 Task: Sort the products in the category "IPA" by relevance.
Action: Mouse moved to (908, 304)
Screenshot: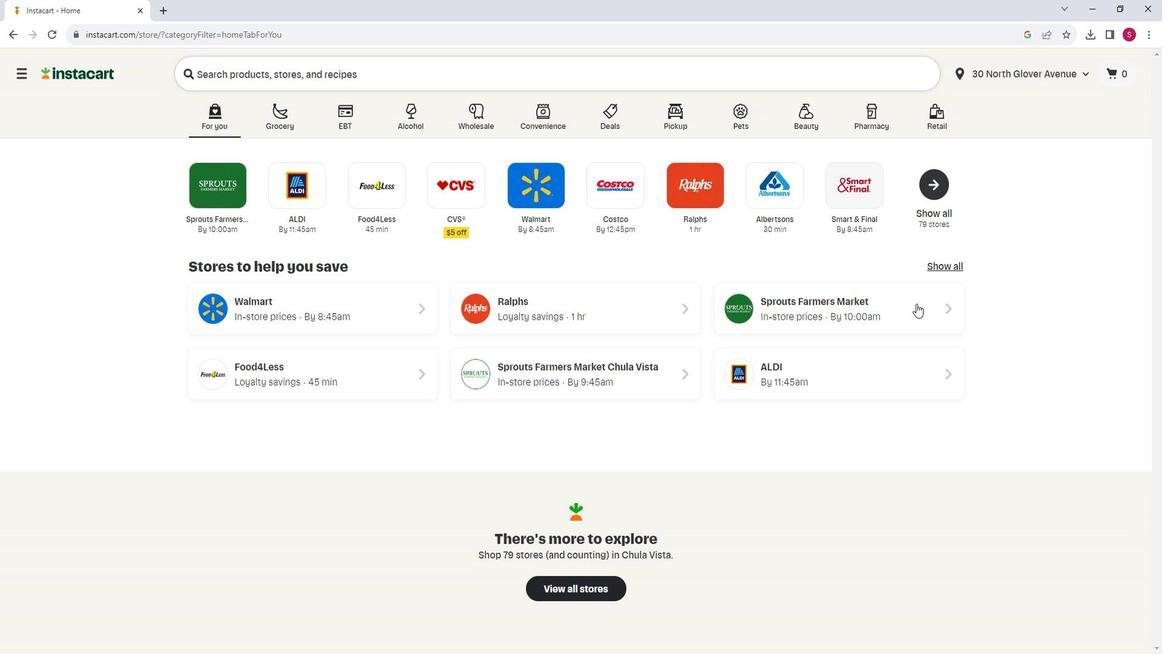 
Action: Mouse pressed left at (908, 304)
Screenshot: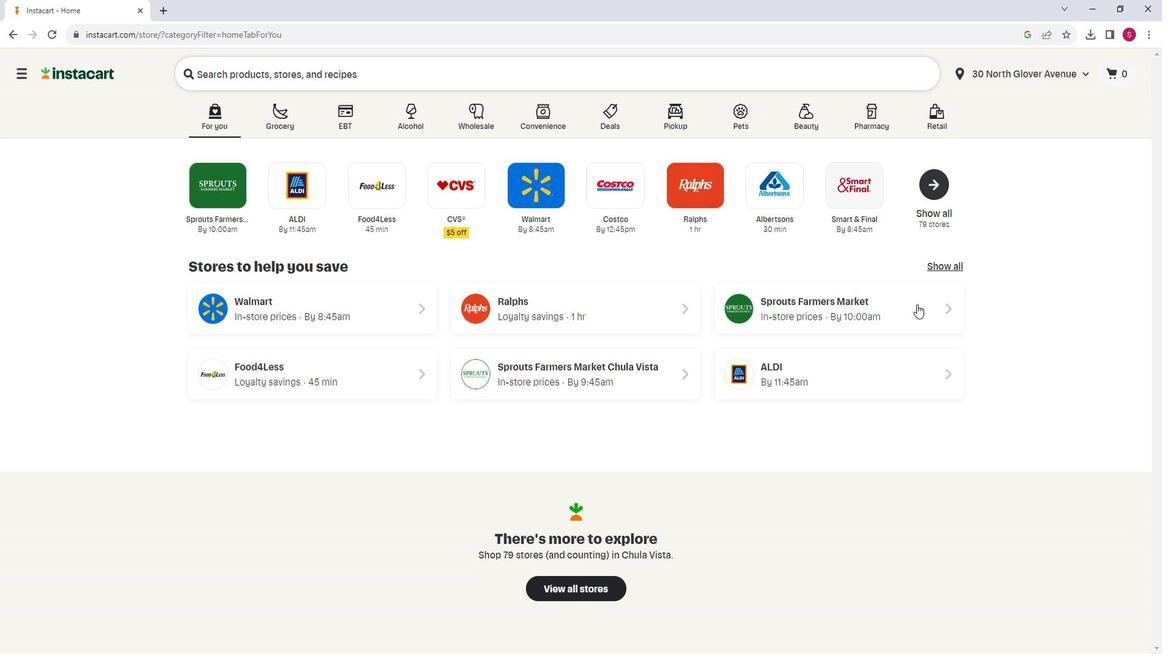 
Action: Mouse moved to (109, 523)
Screenshot: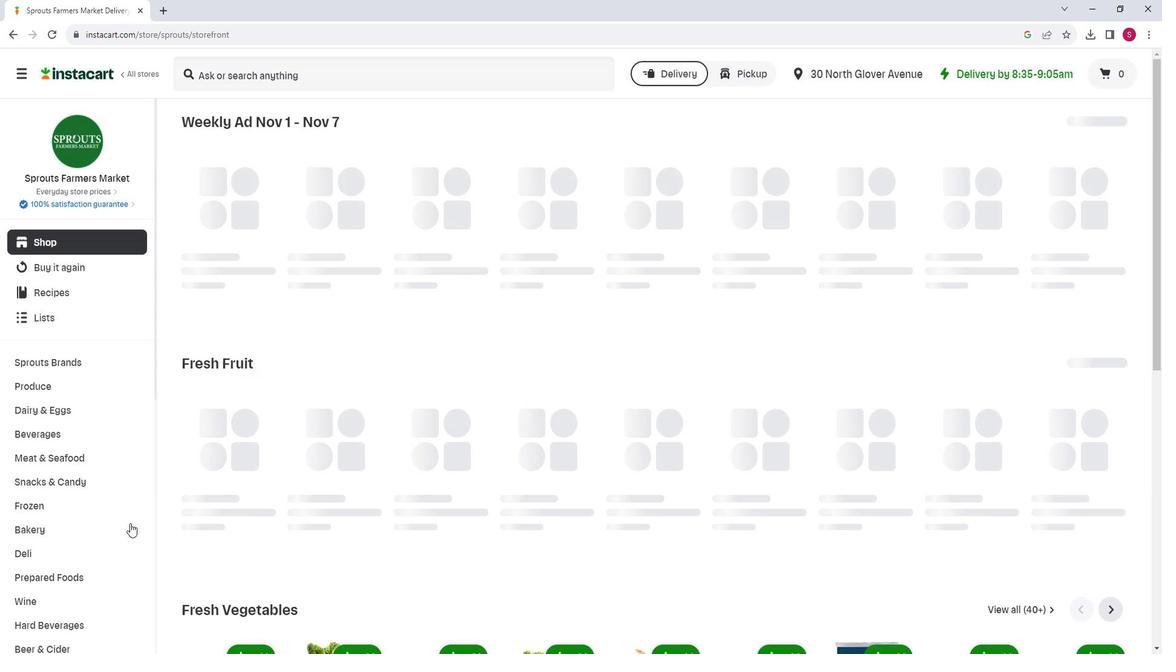 
Action: Mouse scrolled (109, 522) with delta (0, -1)
Screenshot: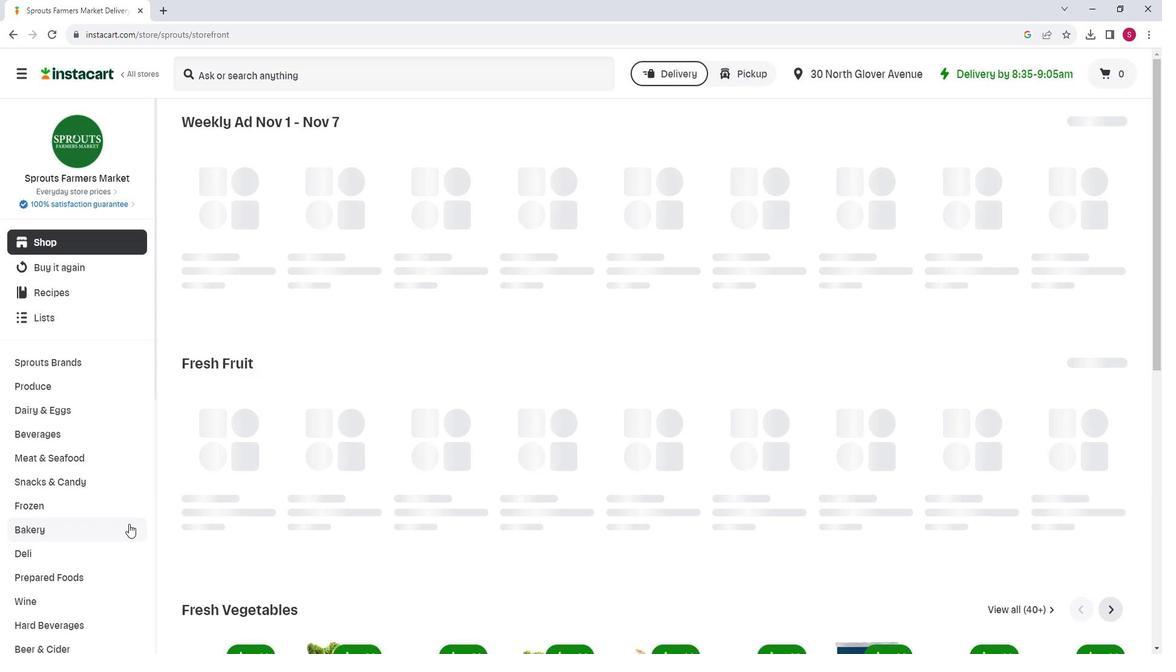 
Action: Mouse moved to (109, 524)
Screenshot: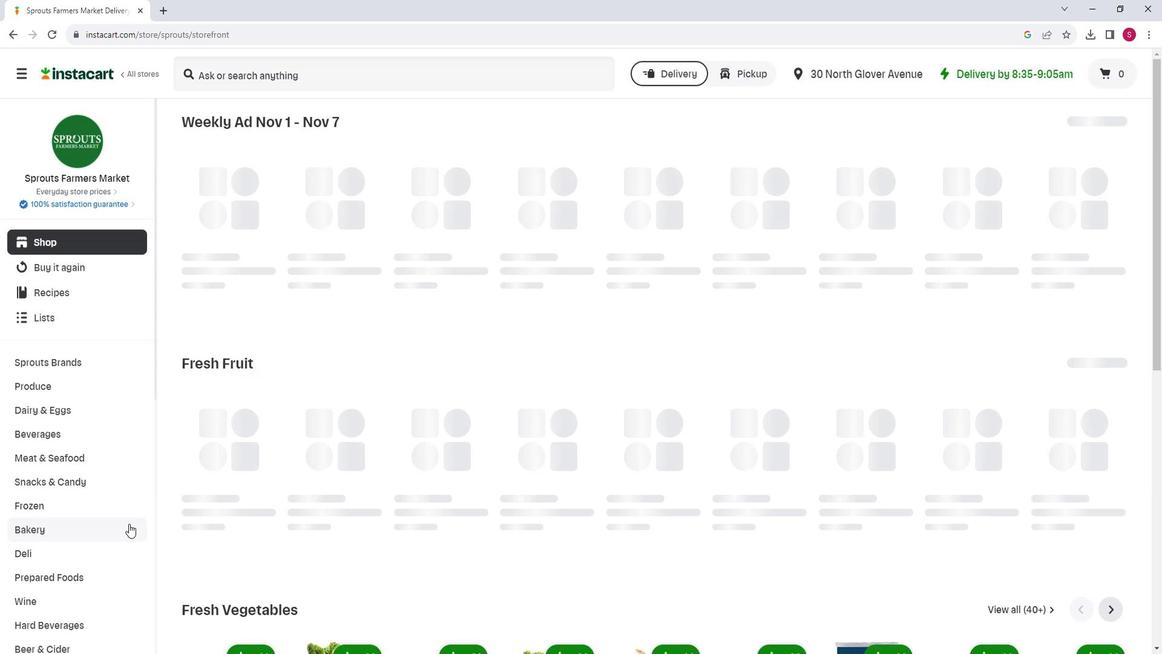 
Action: Mouse scrolled (109, 523) with delta (0, 0)
Screenshot: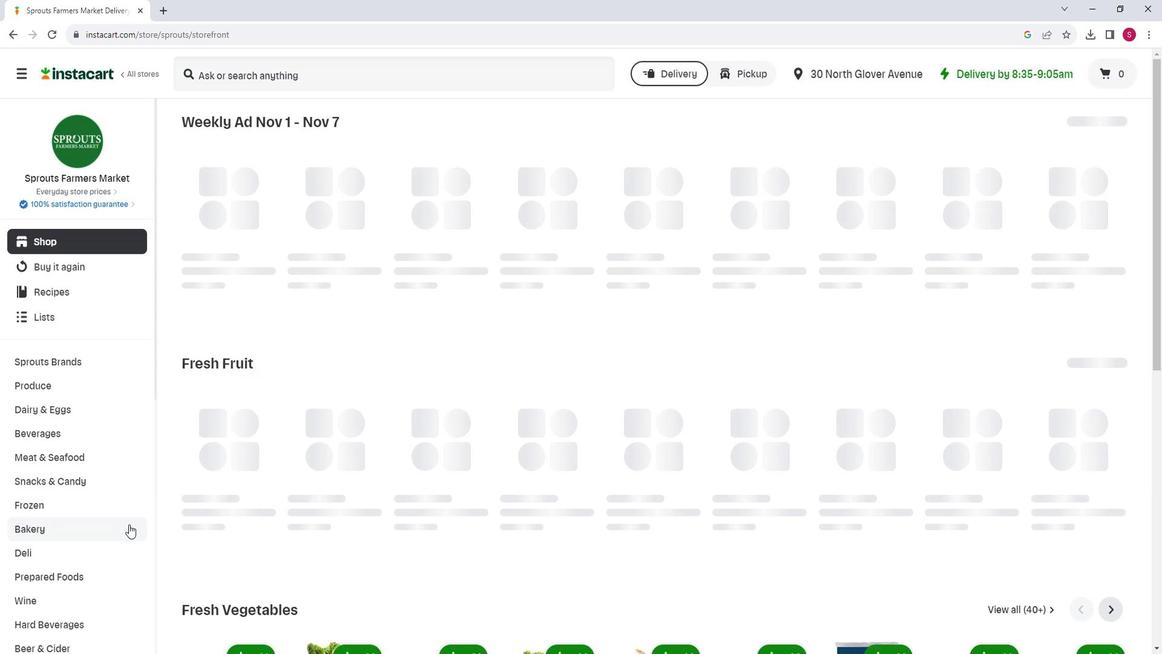 
Action: Mouse moved to (41, 525)
Screenshot: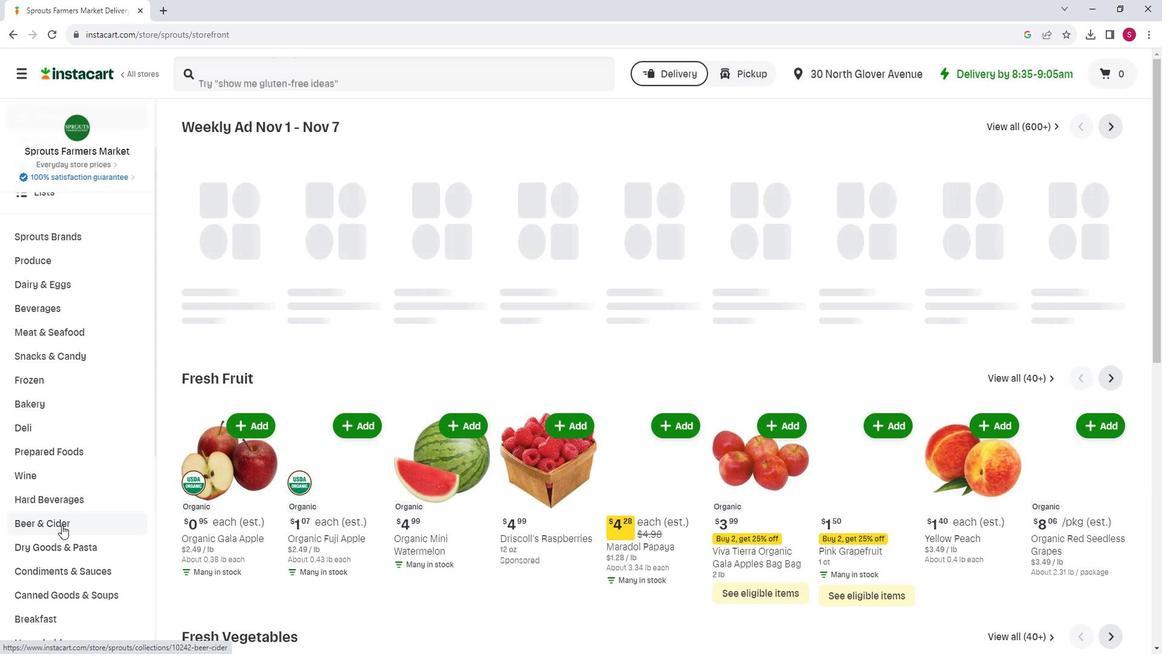 
Action: Mouse pressed left at (41, 525)
Screenshot: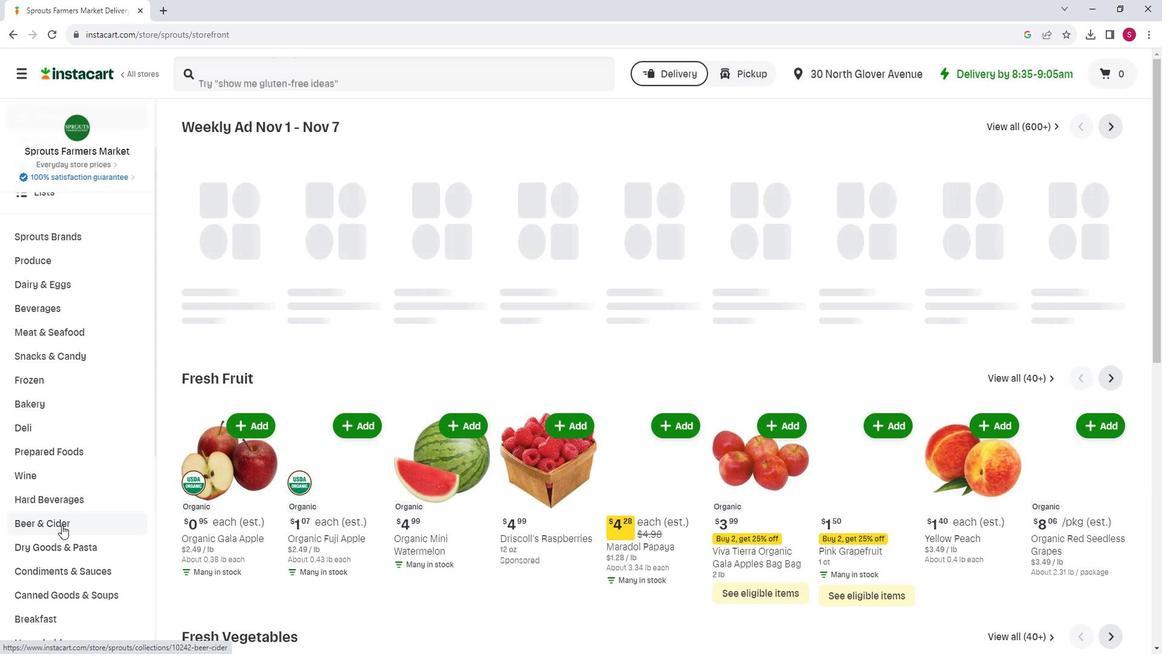
Action: Mouse moved to (255, 153)
Screenshot: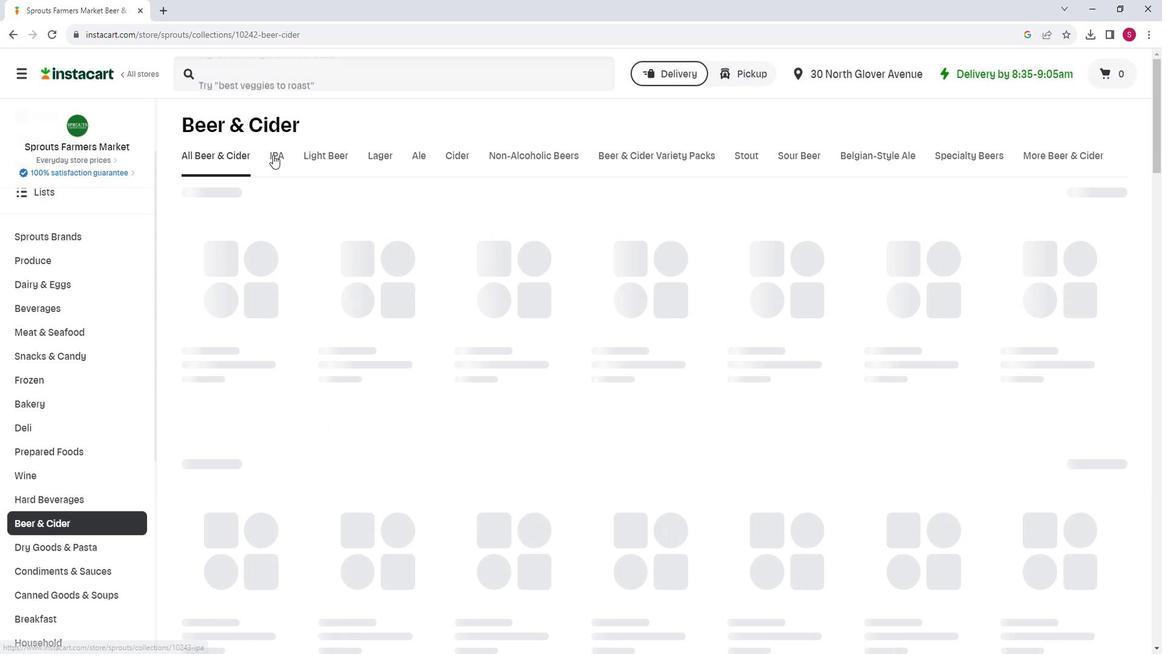 
Action: Mouse pressed left at (255, 153)
Screenshot: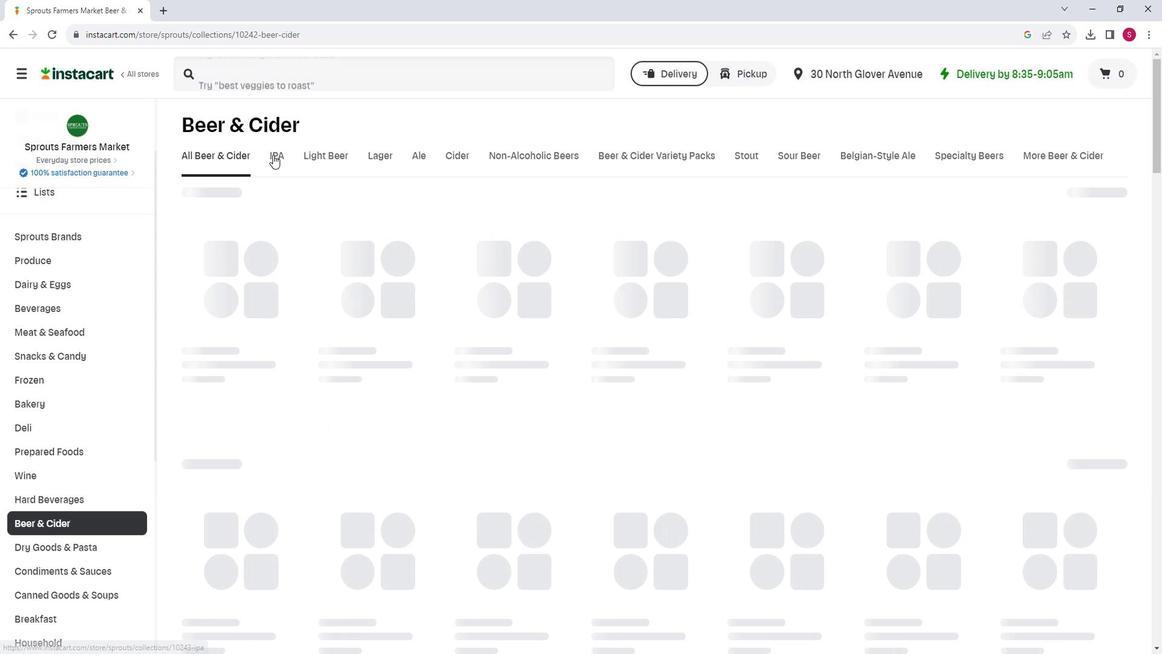 
Action: Mouse moved to (1107, 193)
Screenshot: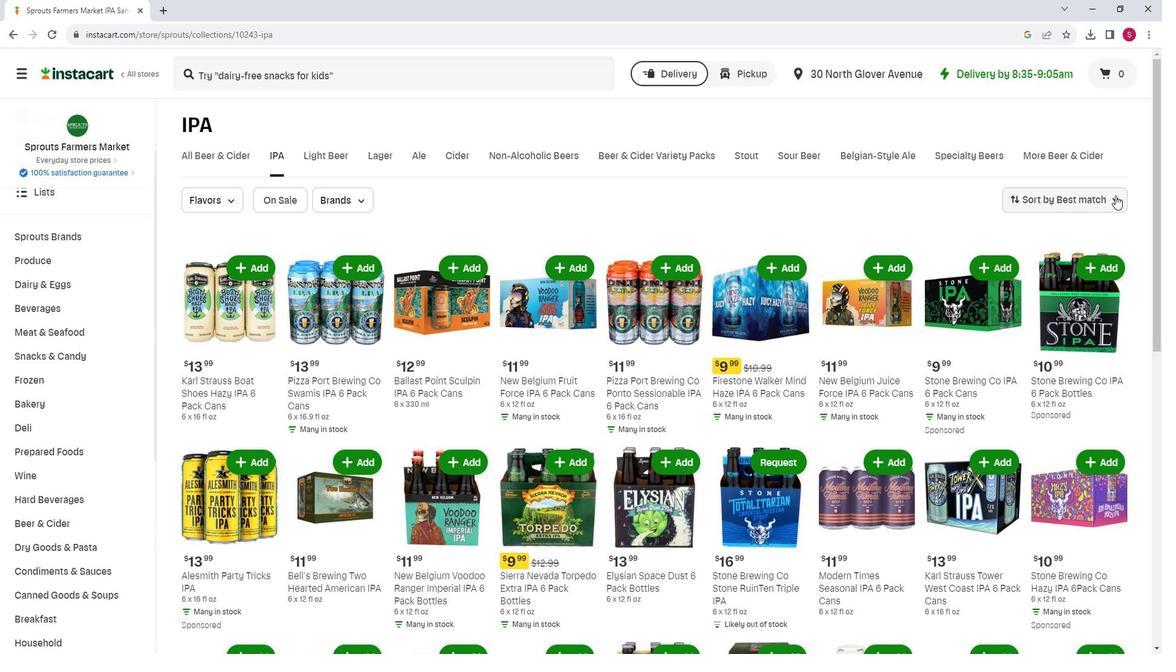 
Action: Mouse pressed left at (1107, 193)
Screenshot: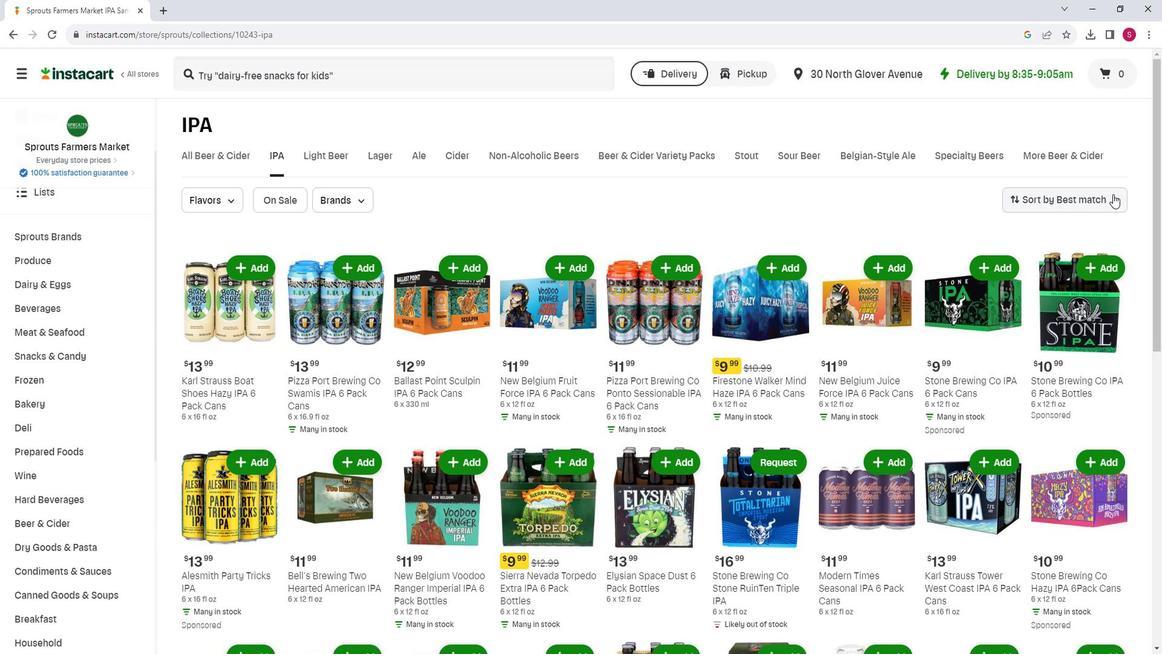 
Action: Mouse moved to (1047, 385)
Screenshot: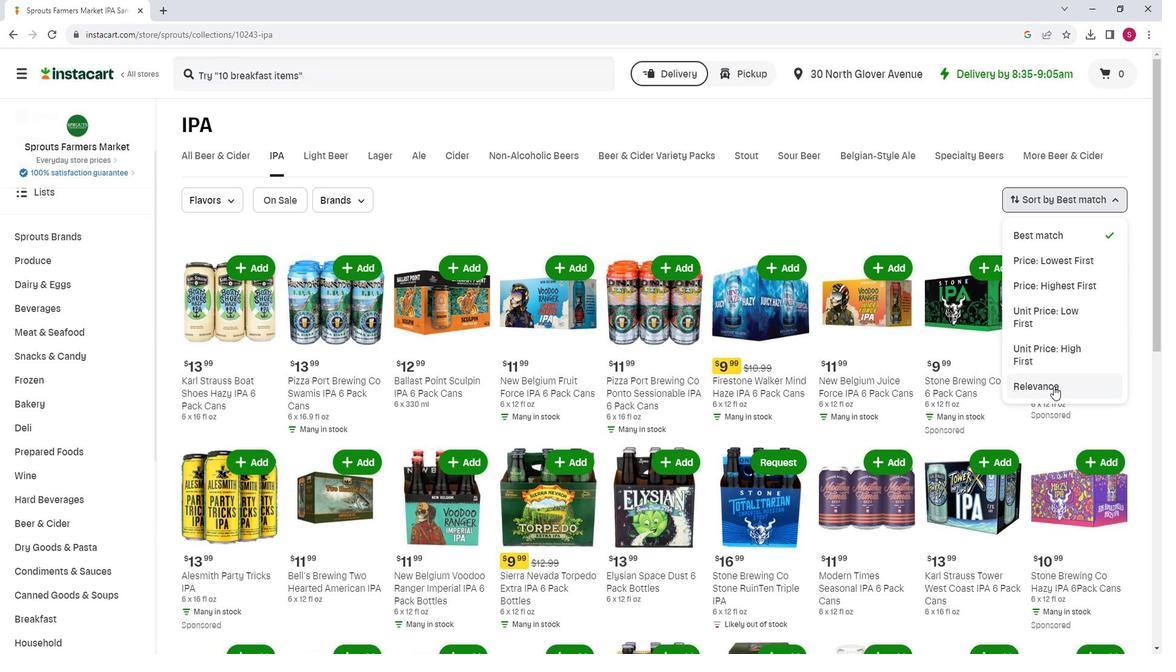 
Action: Mouse pressed left at (1047, 385)
Screenshot: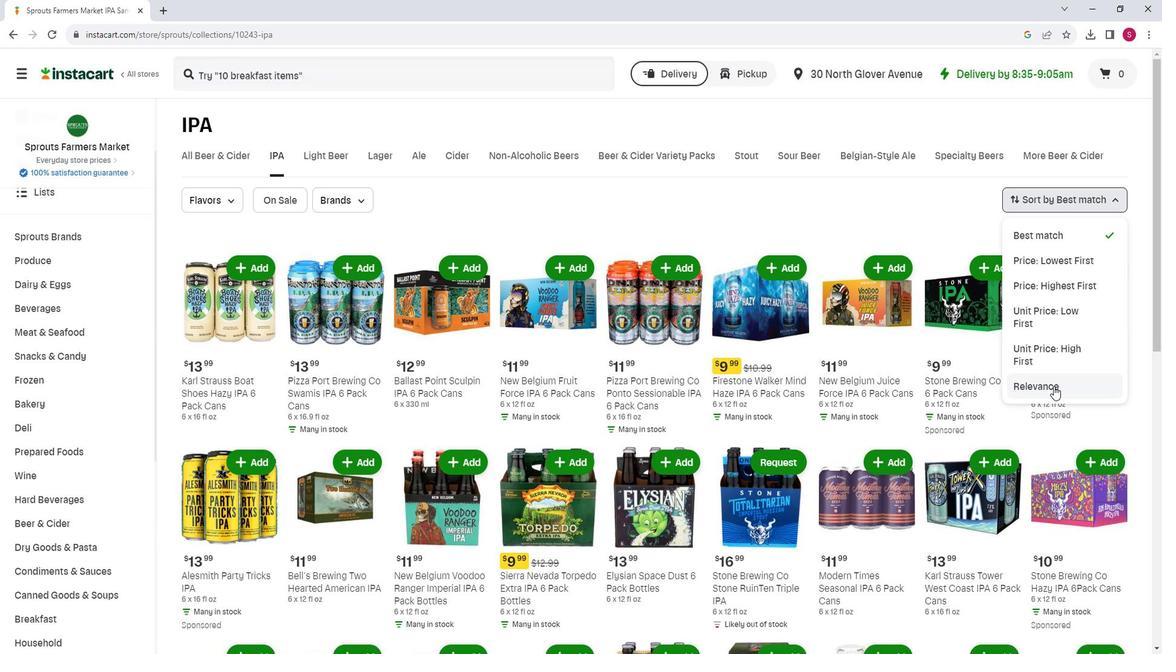 
Action: Mouse moved to (659, 223)
Screenshot: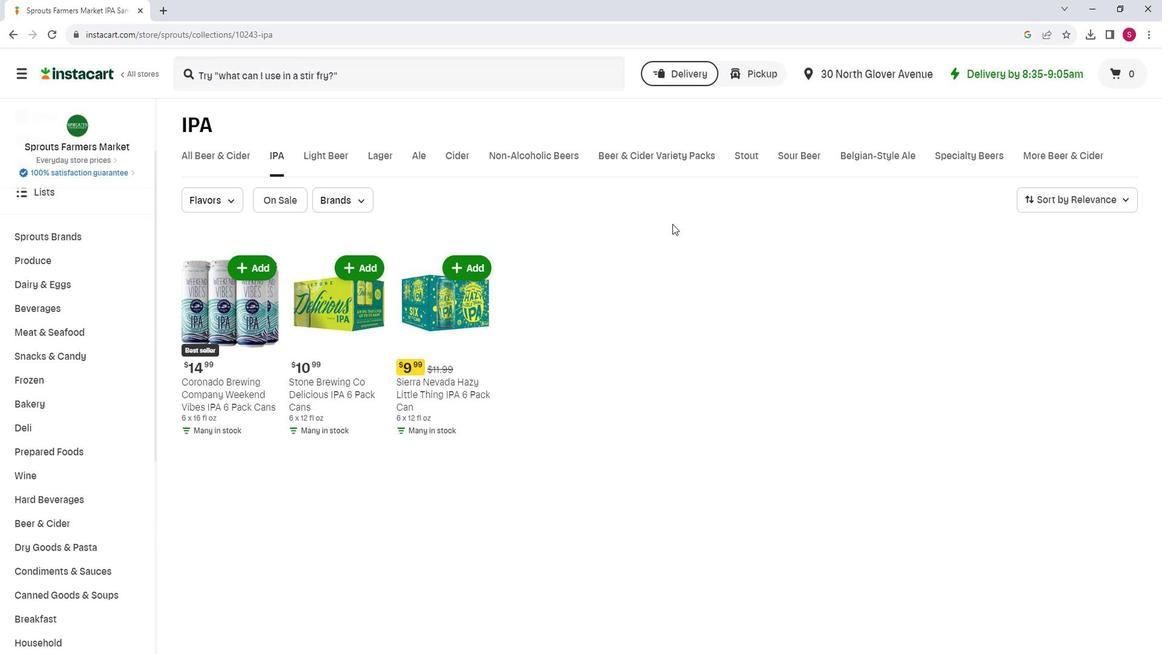 
